 Task: Choose a LinkedIn plan to start my free month.
Action: Mouse moved to (815, 113)
Screenshot: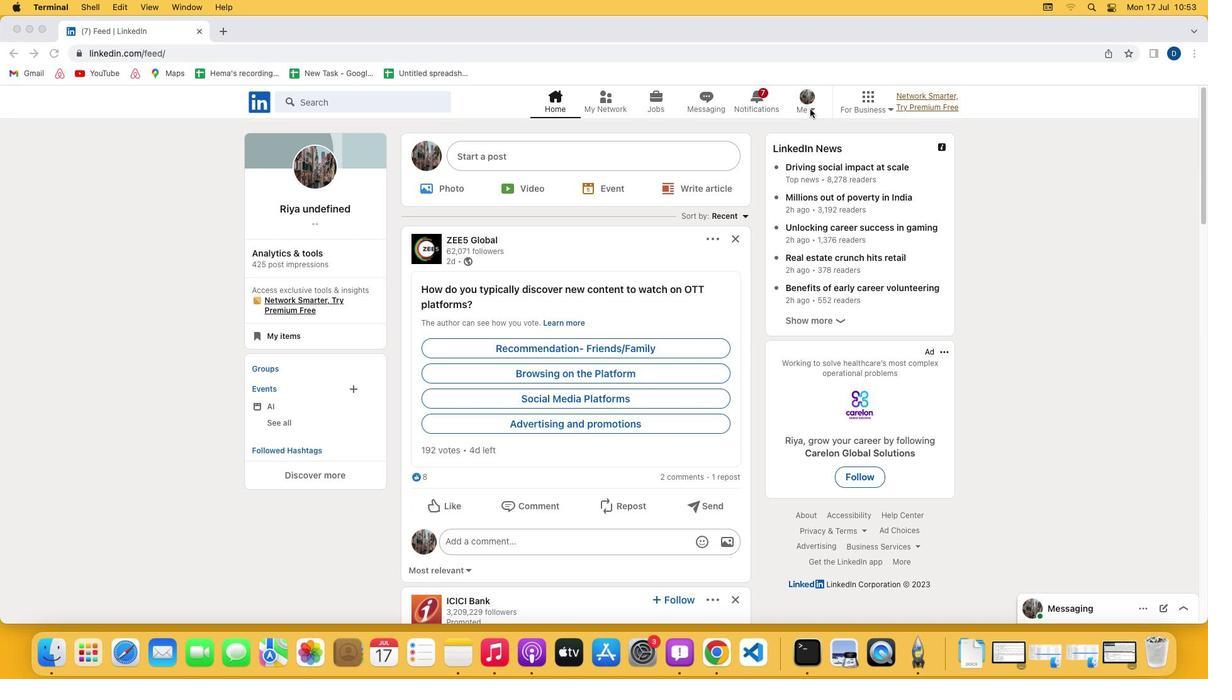 
Action: Mouse pressed left at (815, 113)
Screenshot: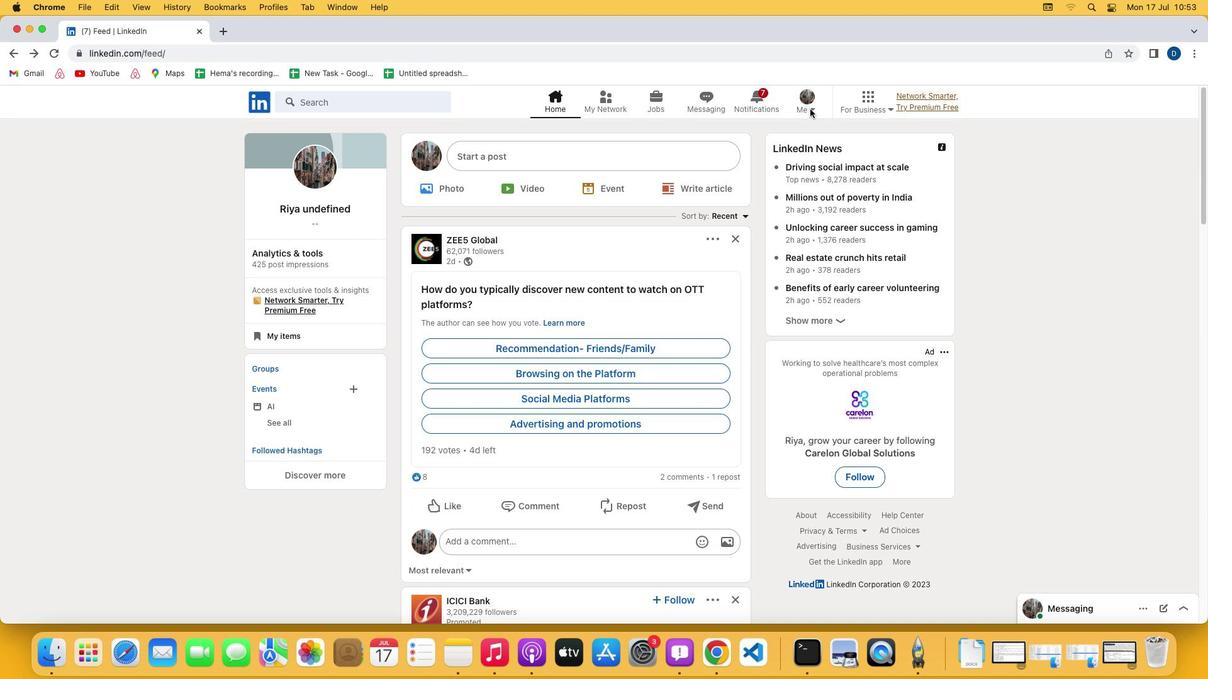 
Action: Mouse moved to (815, 113)
Screenshot: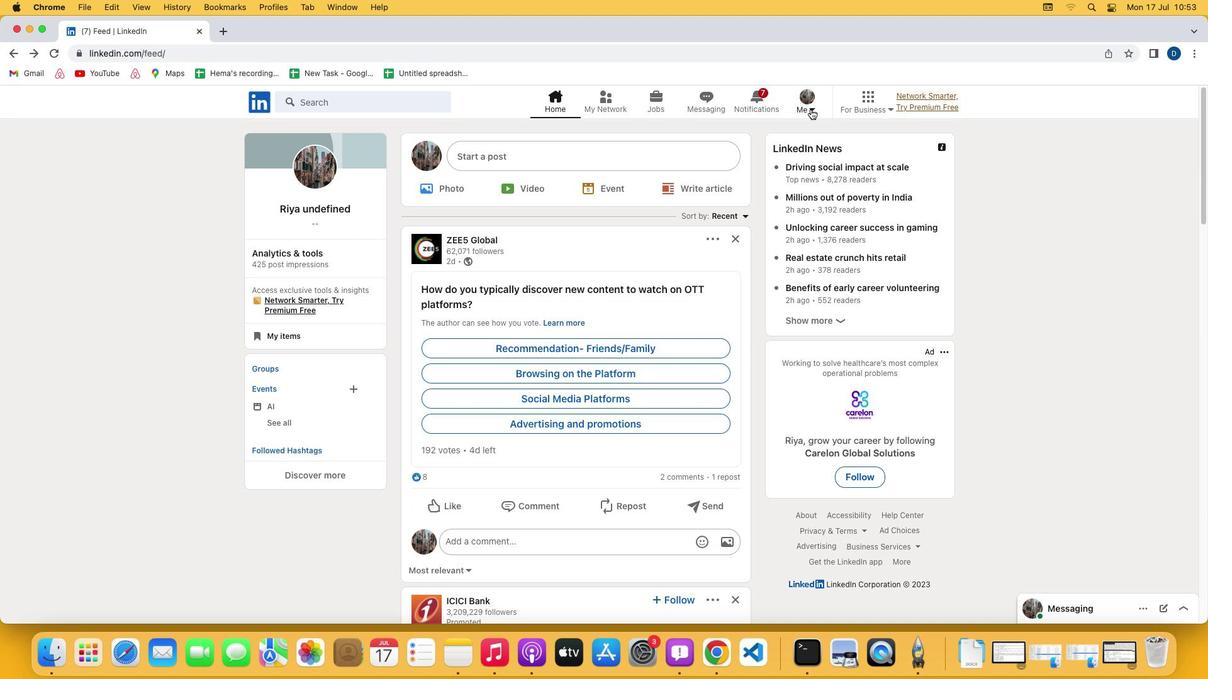 
Action: Mouse pressed left at (815, 113)
Screenshot: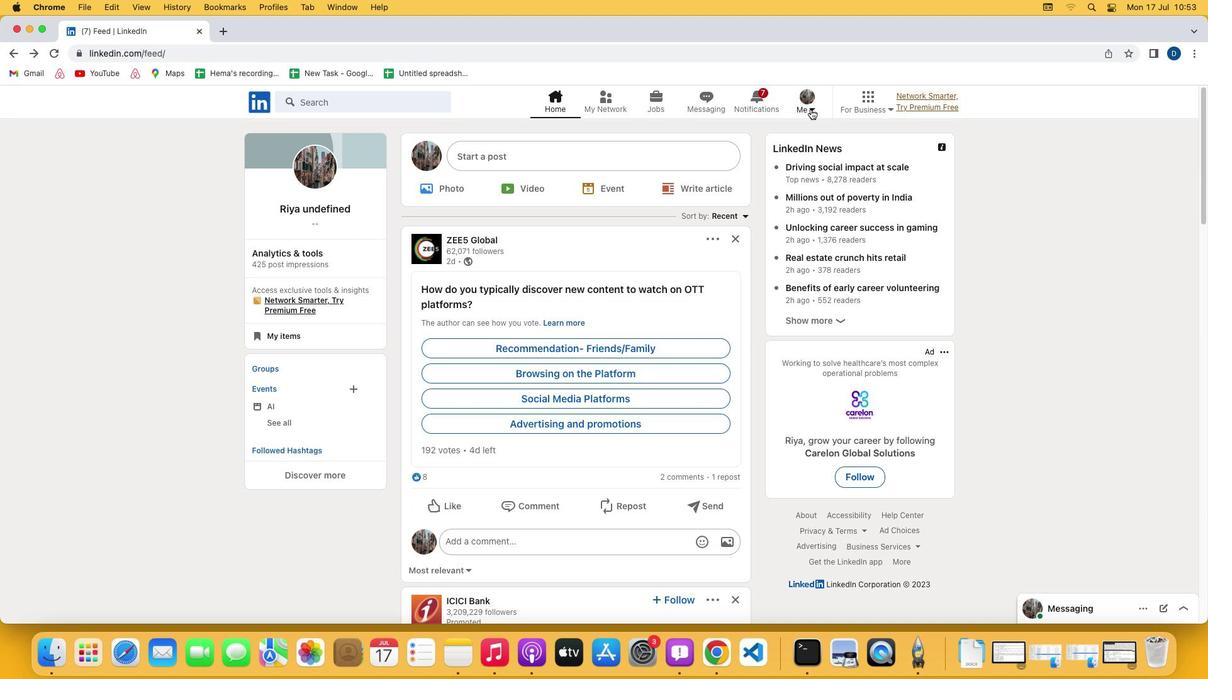 
Action: Mouse moved to (693, 241)
Screenshot: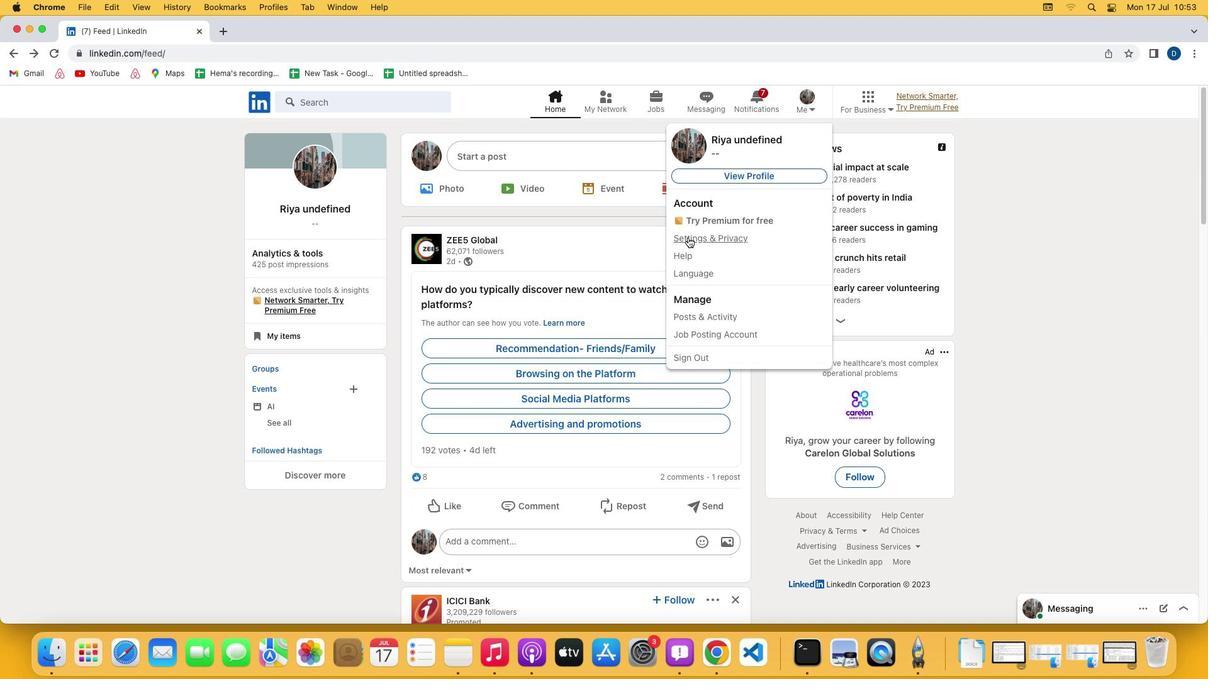 
Action: Mouse pressed left at (693, 241)
Screenshot: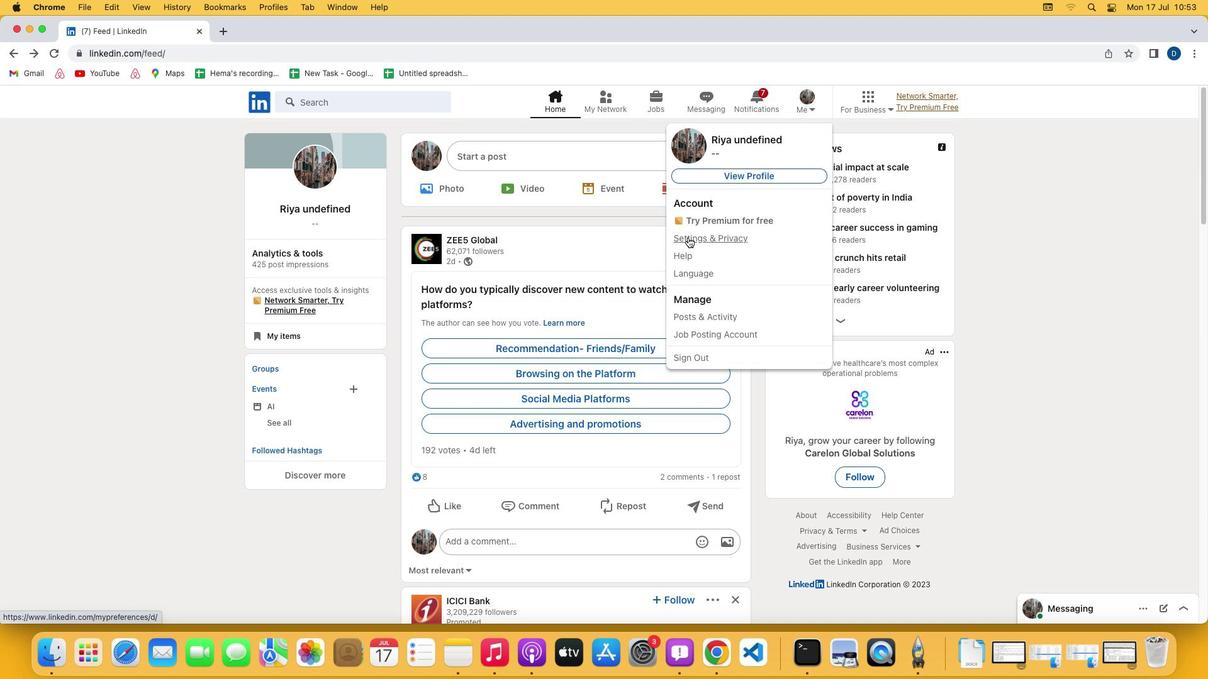 
Action: Mouse moved to (579, 417)
Screenshot: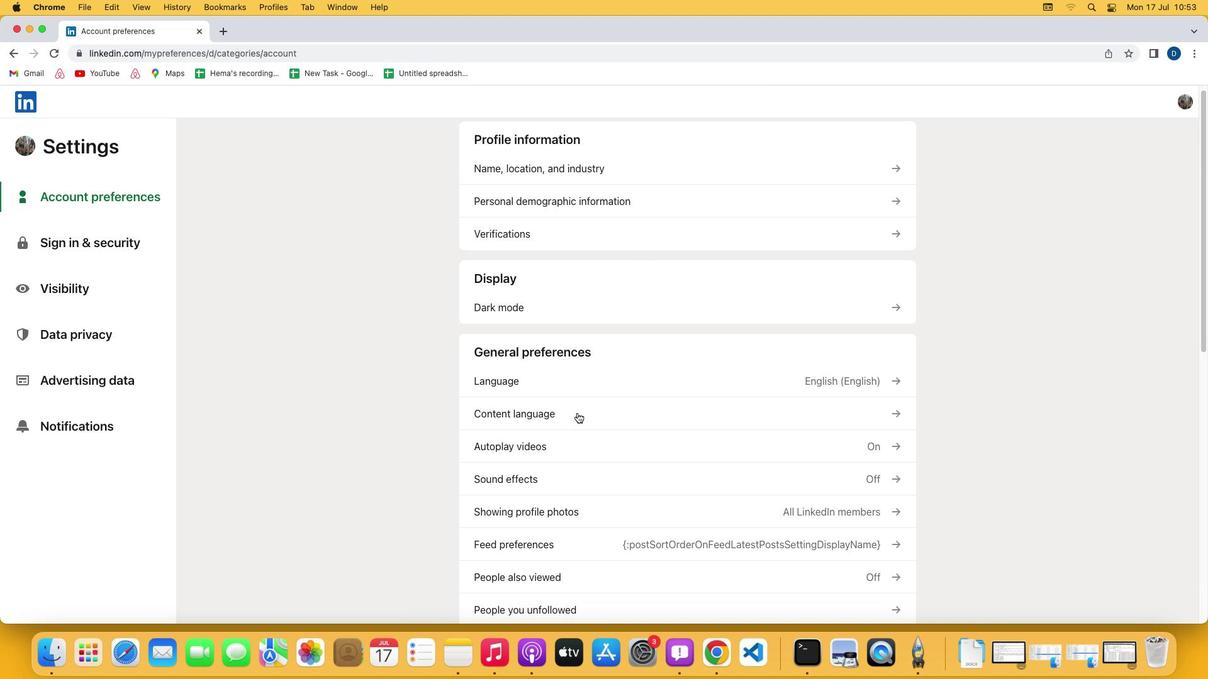 
Action: Mouse scrolled (579, 417) with delta (4, 3)
Screenshot: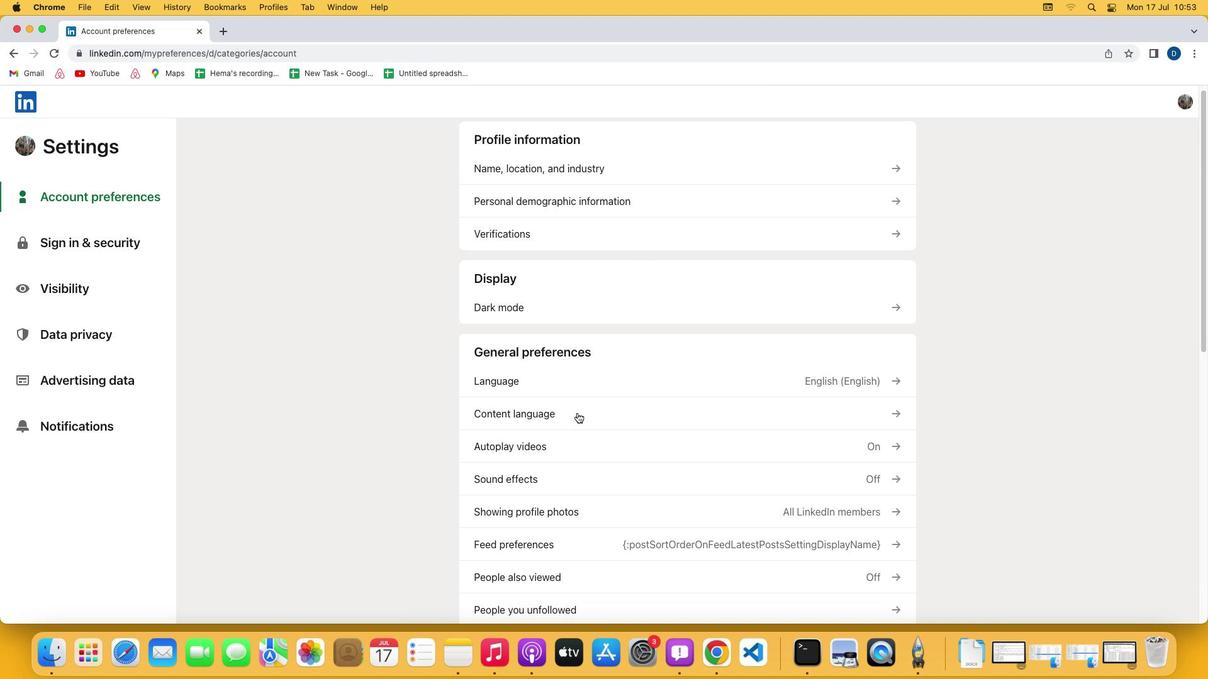 
Action: Mouse moved to (579, 417)
Screenshot: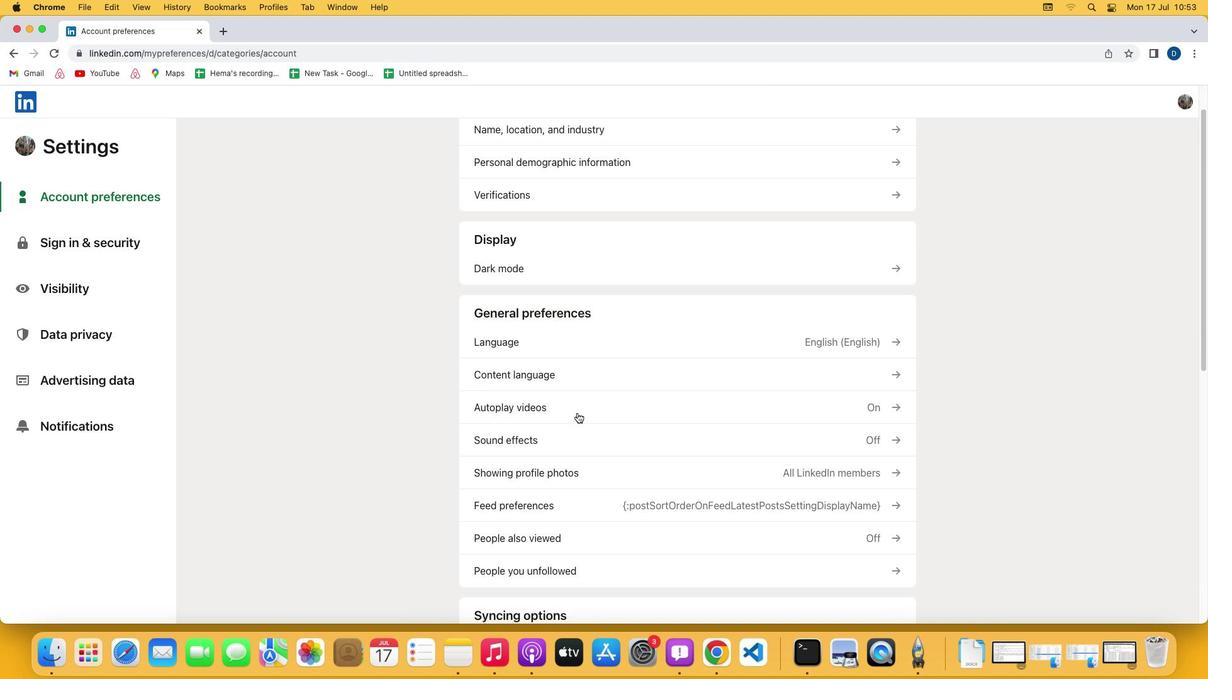 
Action: Mouse scrolled (579, 417) with delta (4, 3)
Screenshot: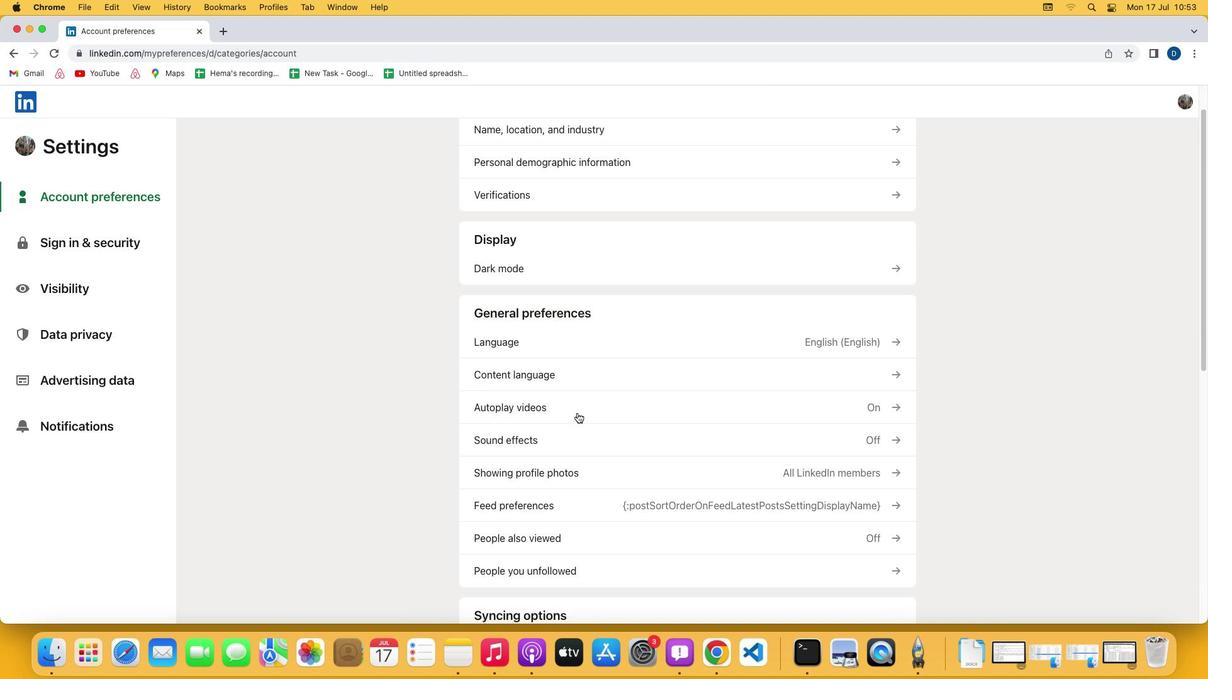 
Action: Mouse moved to (580, 417)
Screenshot: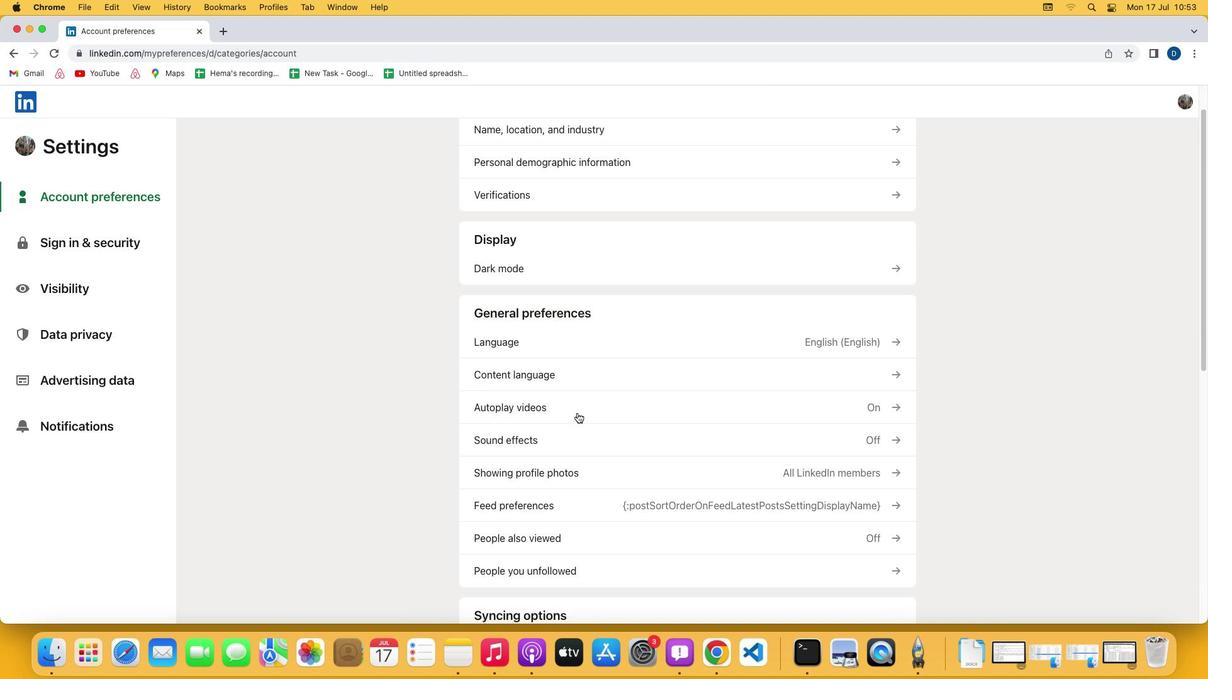 
Action: Mouse scrolled (580, 417) with delta (4, 1)
Screenshot: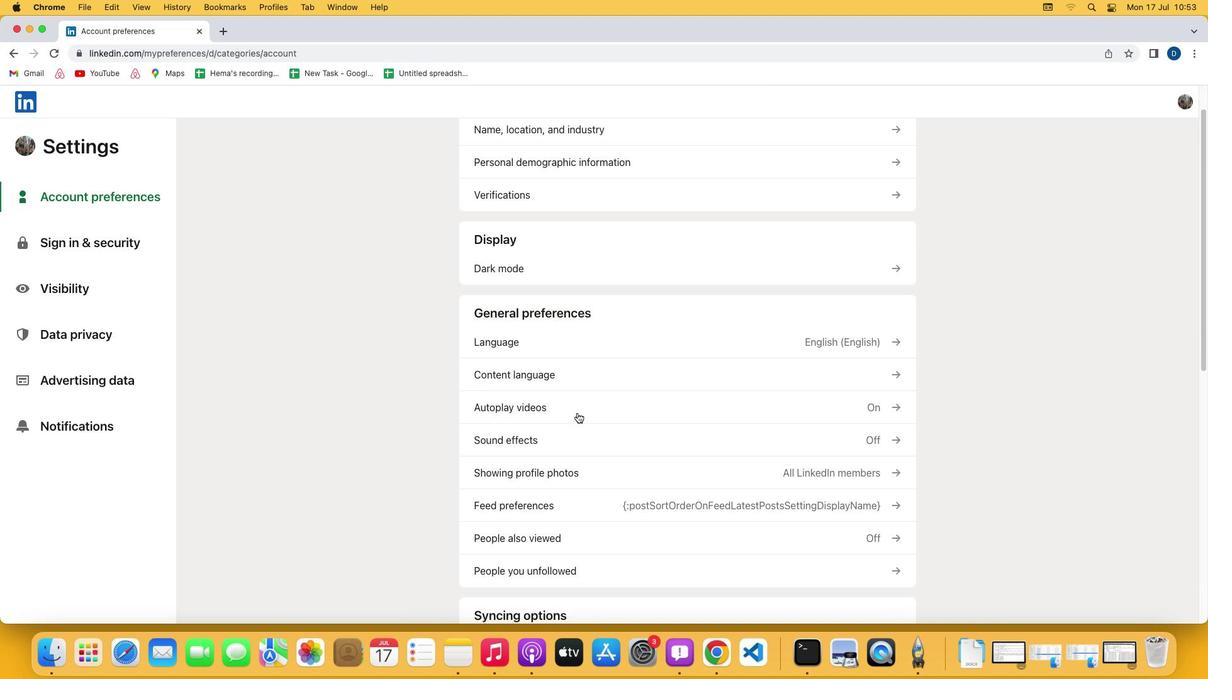 
Action: Mouse moved to (582, 417)
Screenshot: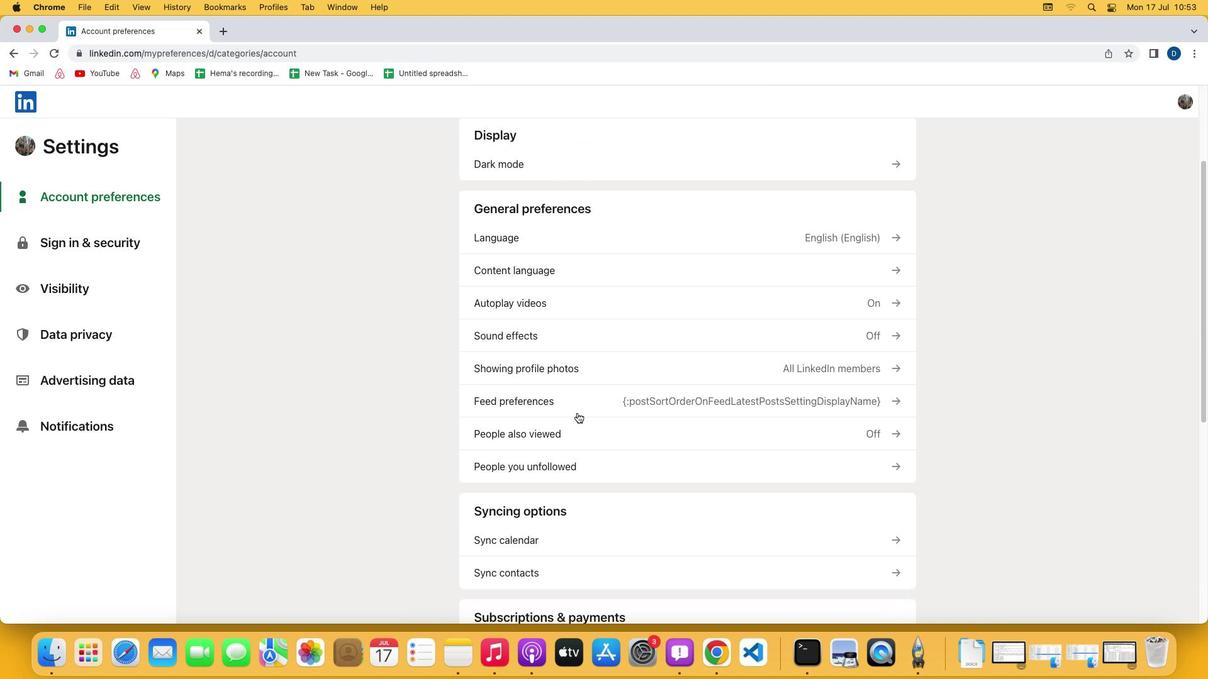 
Action: Mouse scrolled (582, 417) with delta (4, 1)
Screenshot: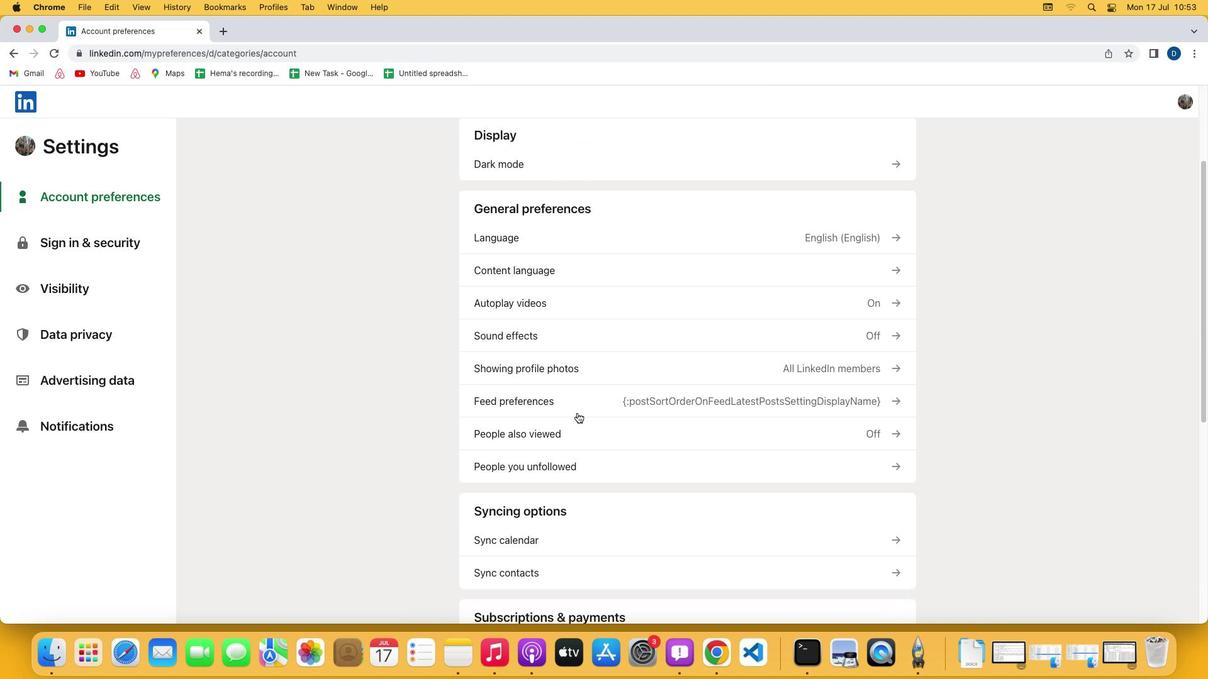 
Action: Mouse scrolled (582, 417) with delta (4, 3)
Screenshot: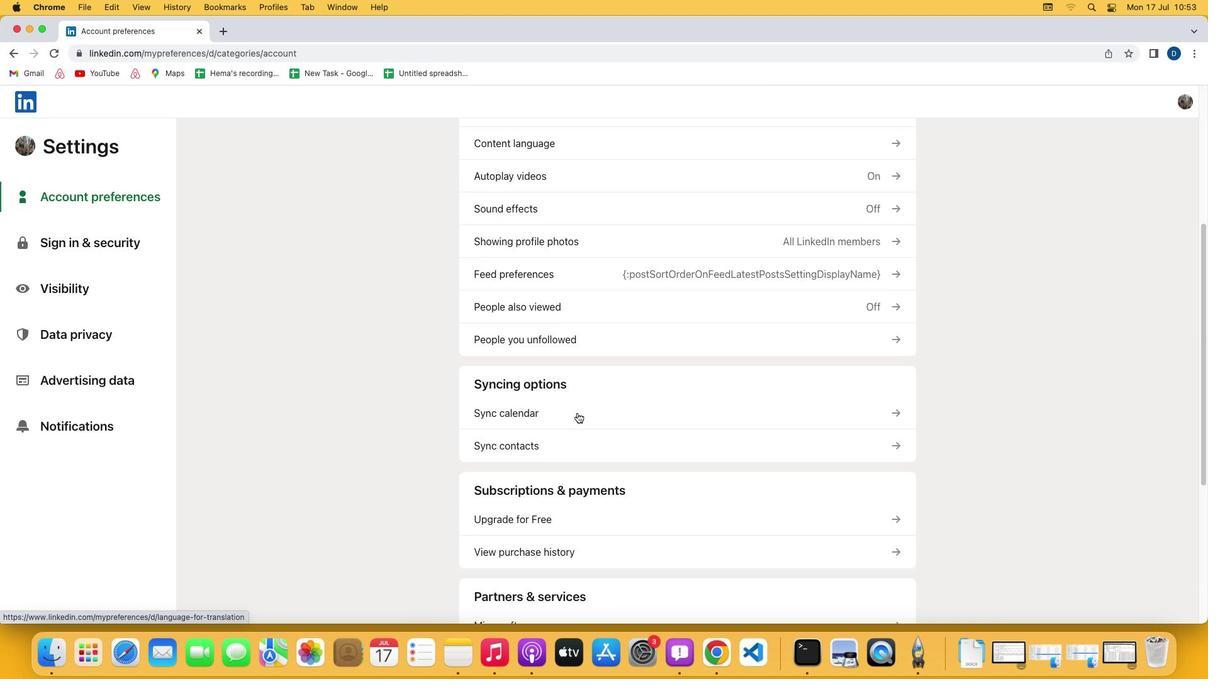 
Action: Mouse scrolled (582, 417) with delta (4, 3)
Screenshot: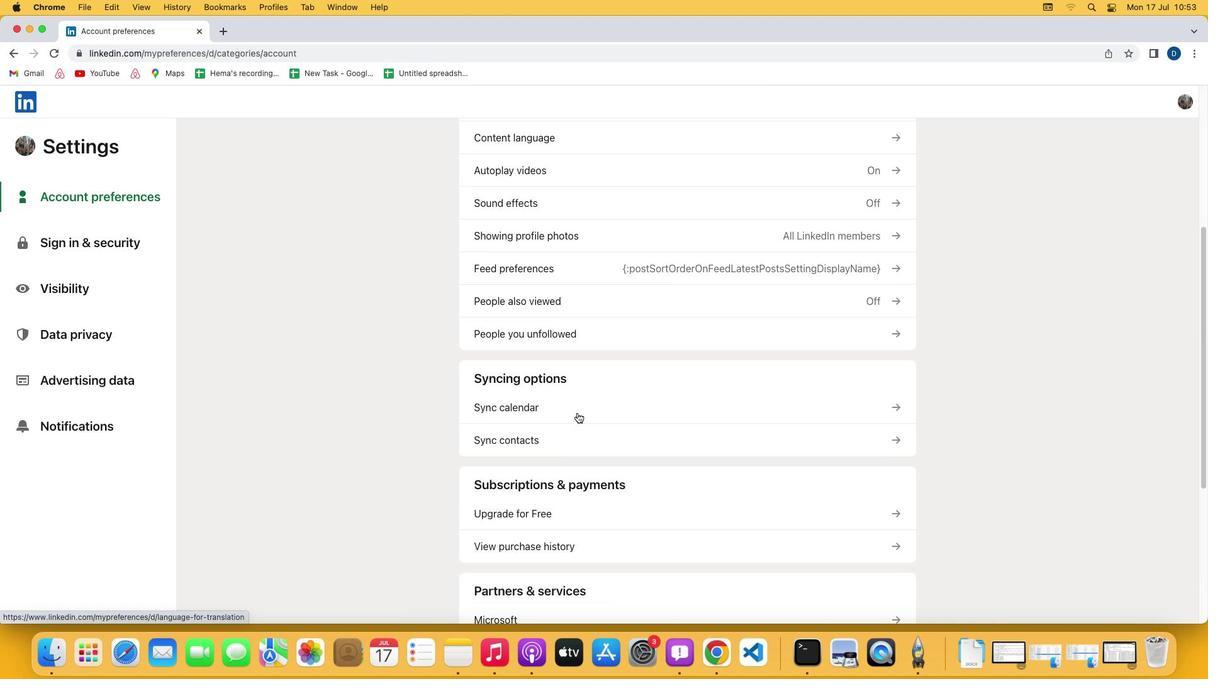 
Action: Mouse scrolled (582, 417) with delta (4, 3)
Screenshot: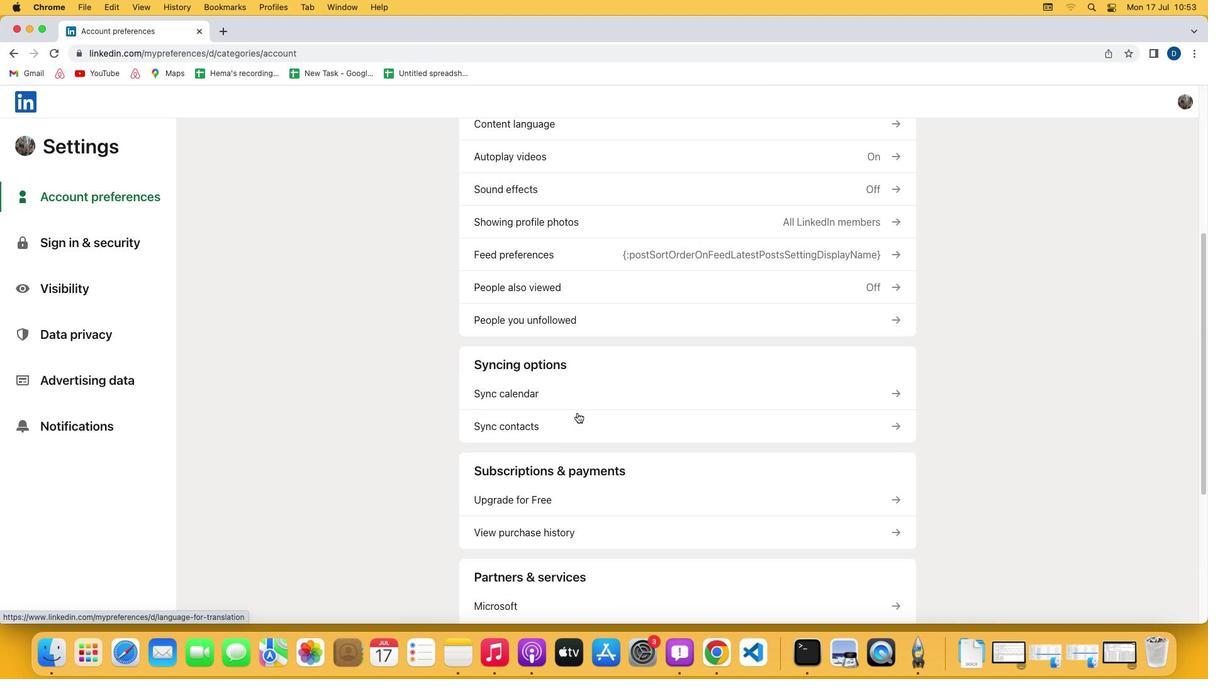 
Action: Mouse moved to (520, 425)
Screenshot: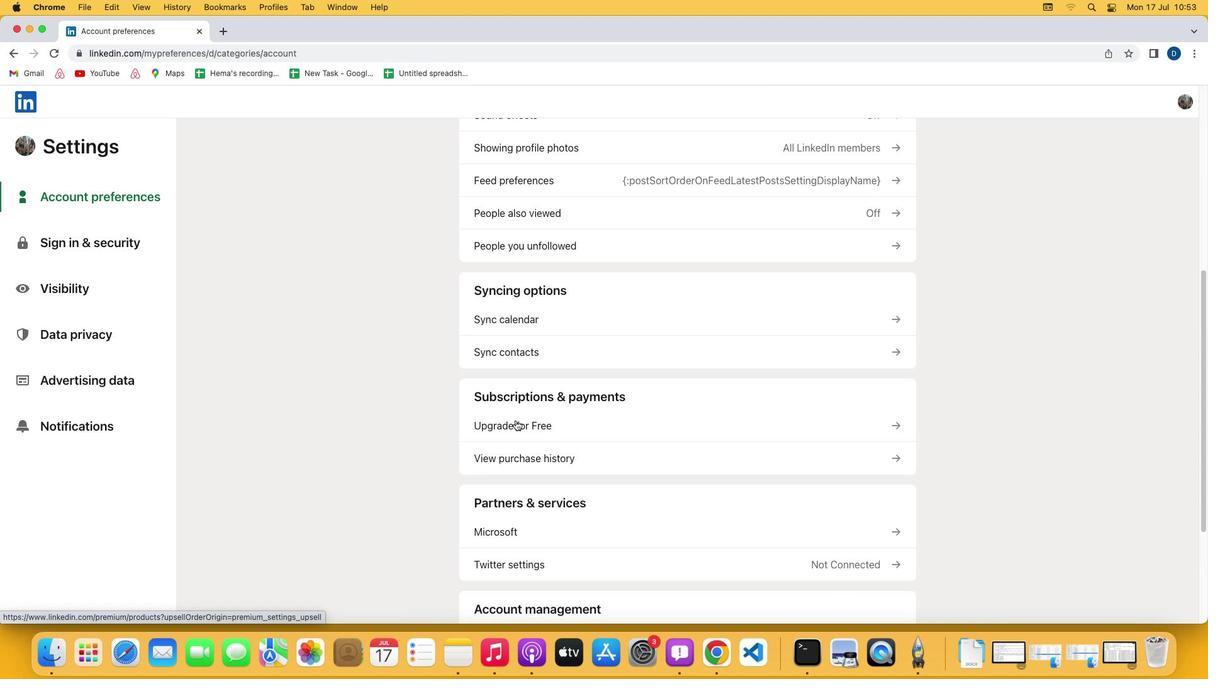 
Action: Mouse pressed left at (520, 425)
Screenshot: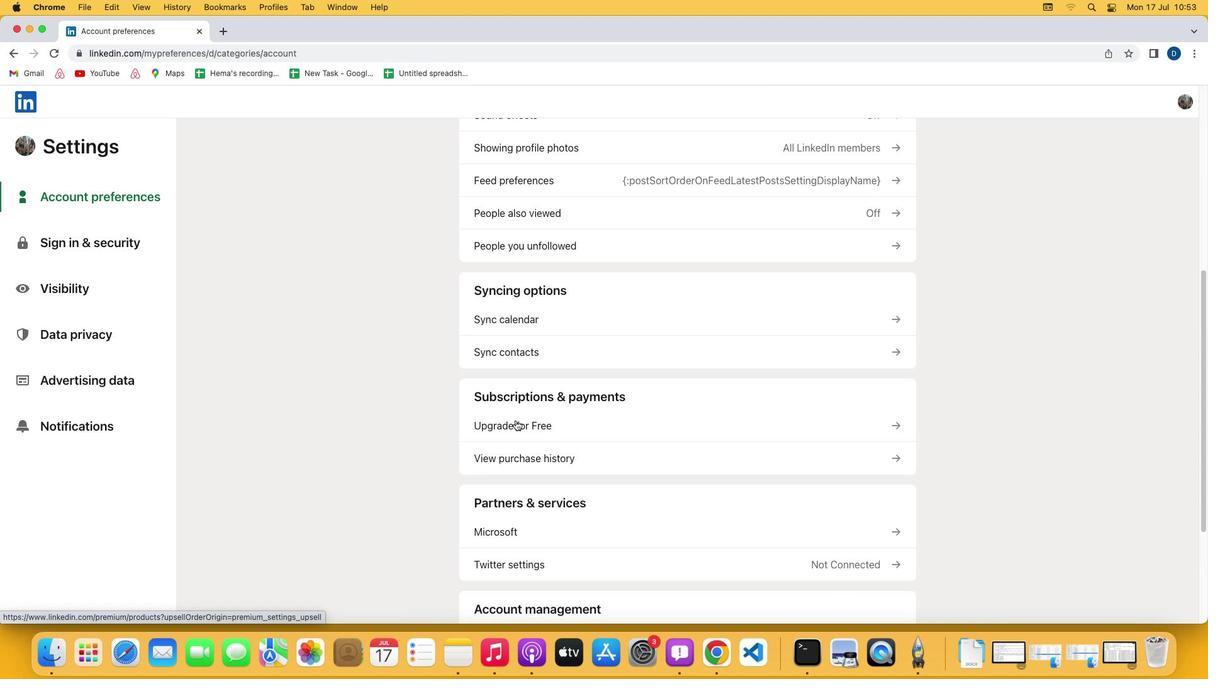 
Action: Mouse moved to (501, 350)
Screenshot: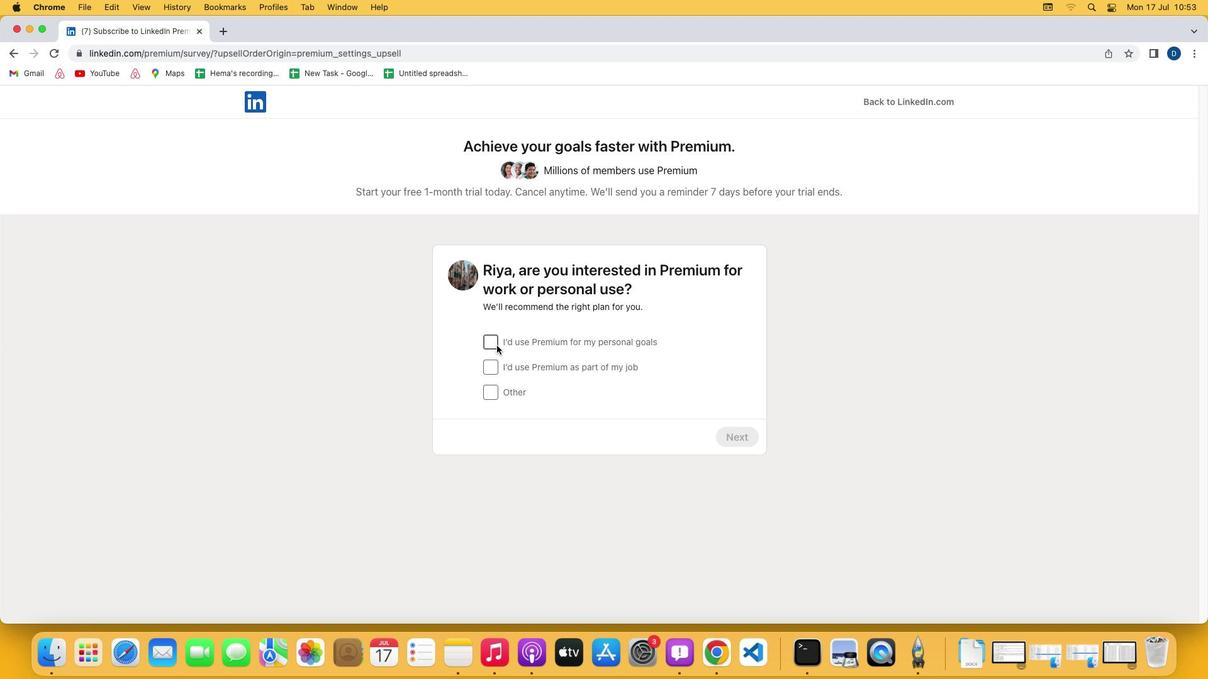
Action: Mouse pressed left at (501, 350)
Screenshot: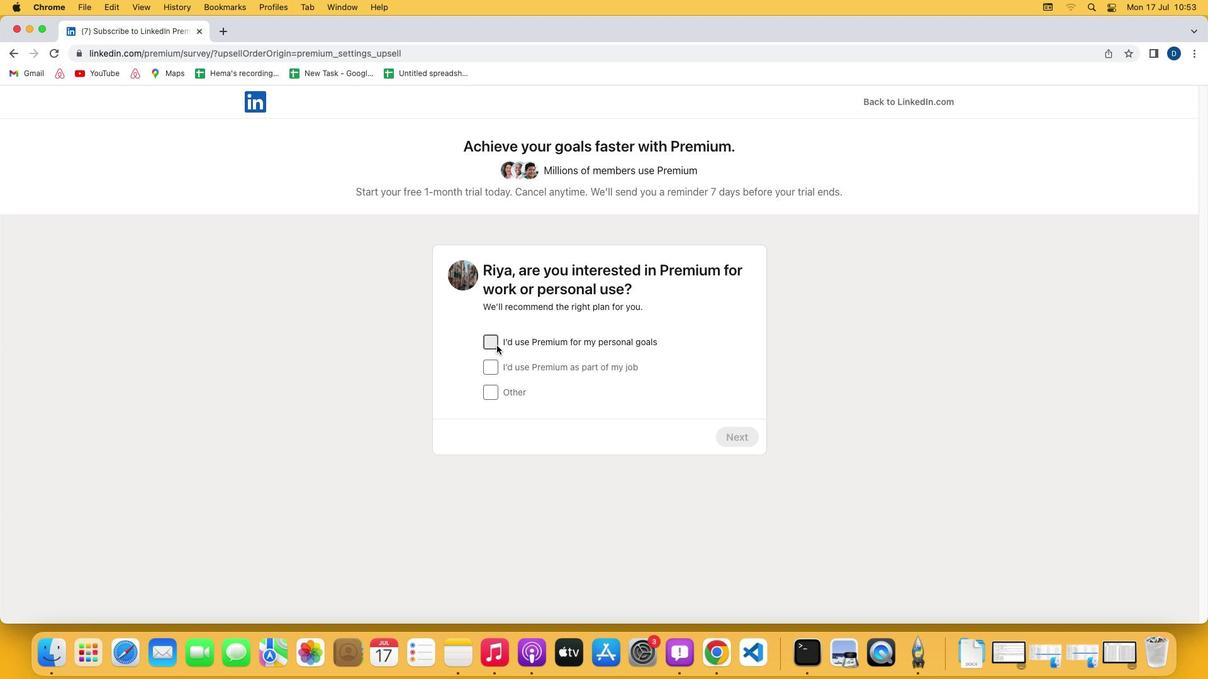 
Action: Mouse moved to (741, 439)
Screenshot: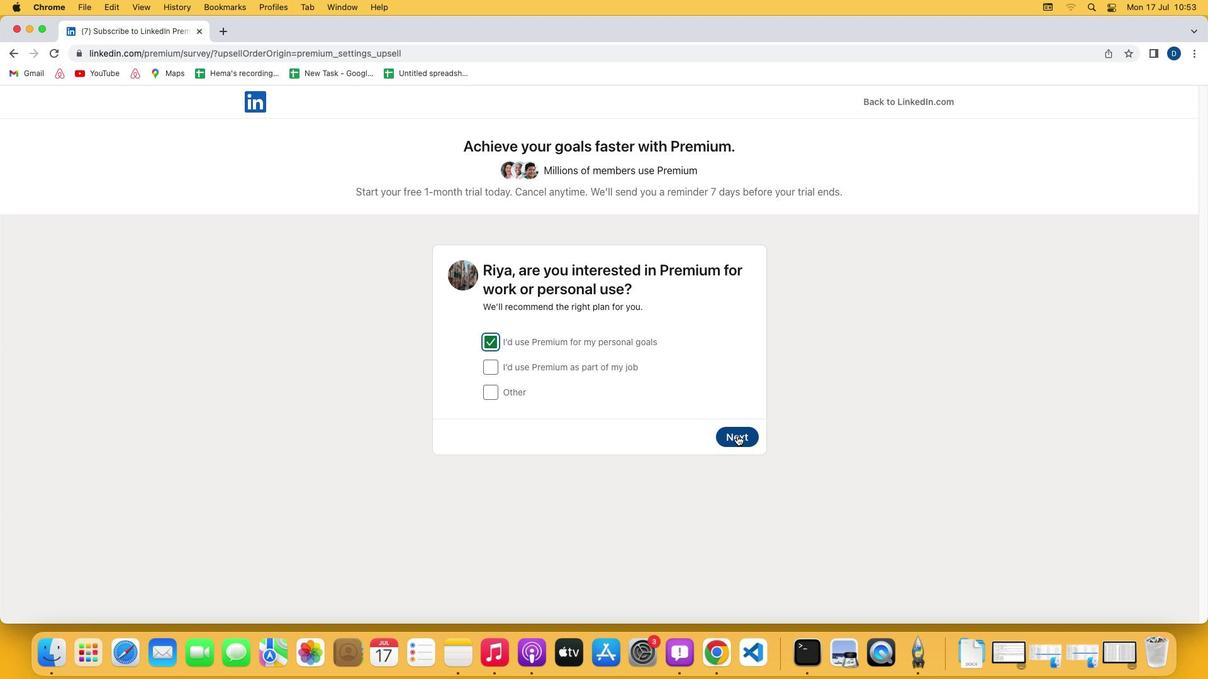 
Action: Mouse pressed left at (741, 439)
Screenshot: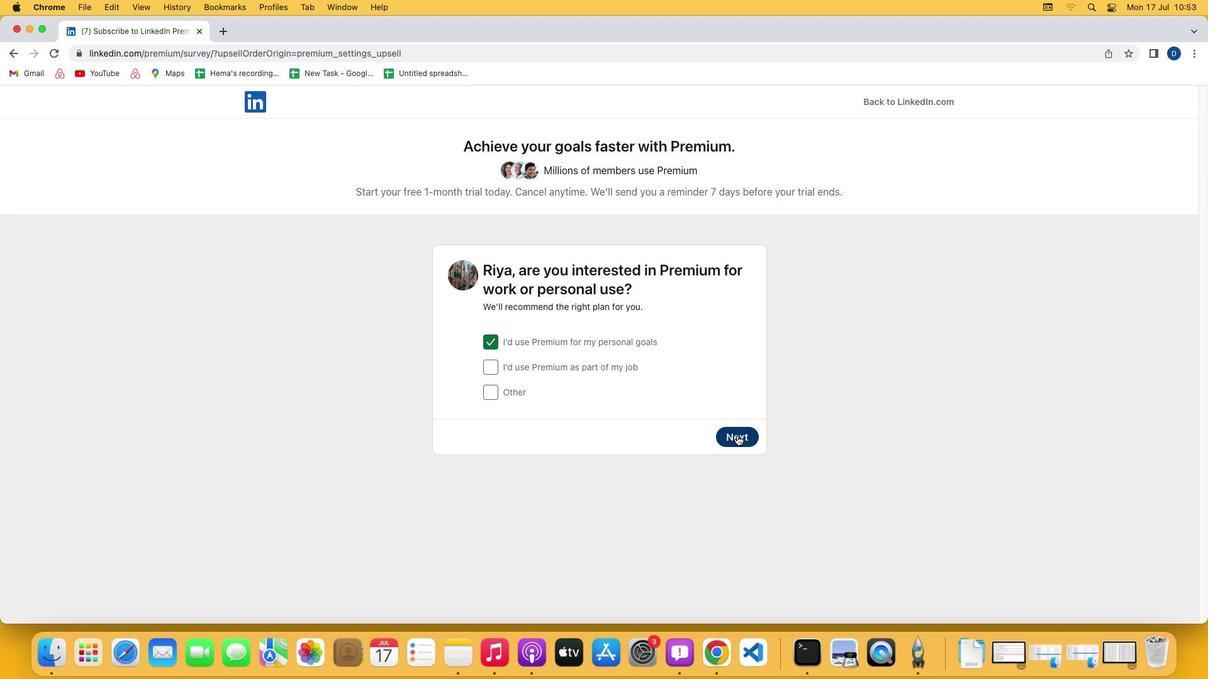 
Action: Mouse moved to (739, 515)
Screenshot: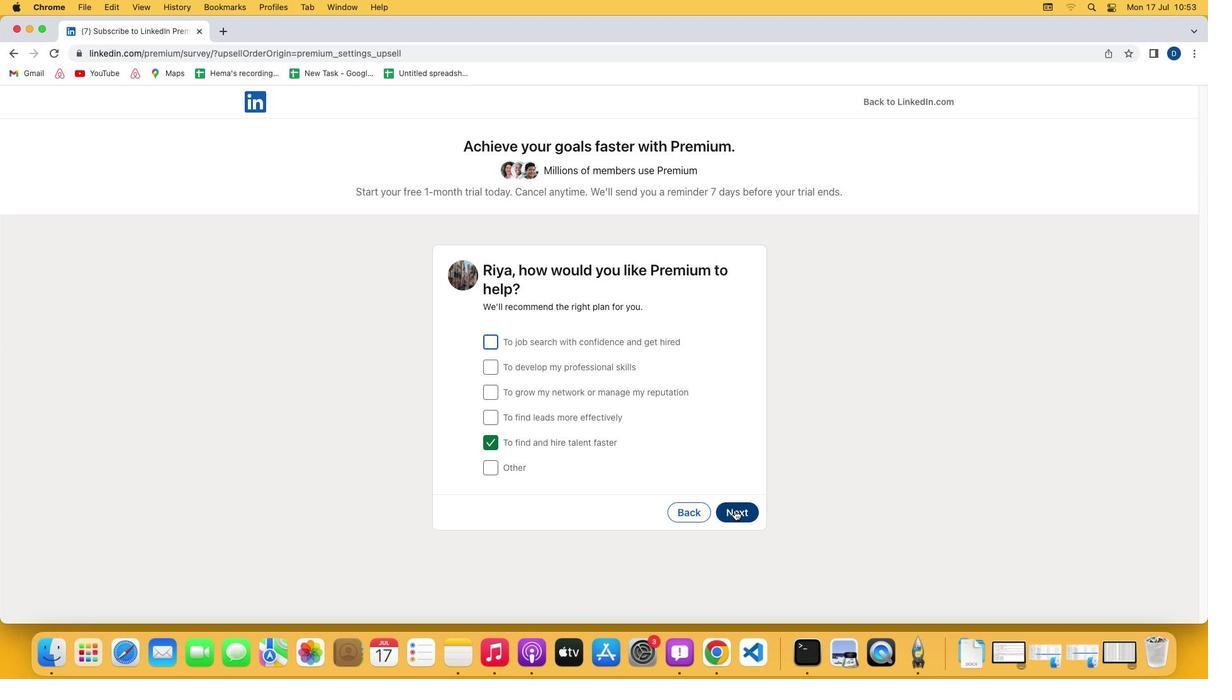 
Action: Mouse pressed left at (739, 515)
Screenshot: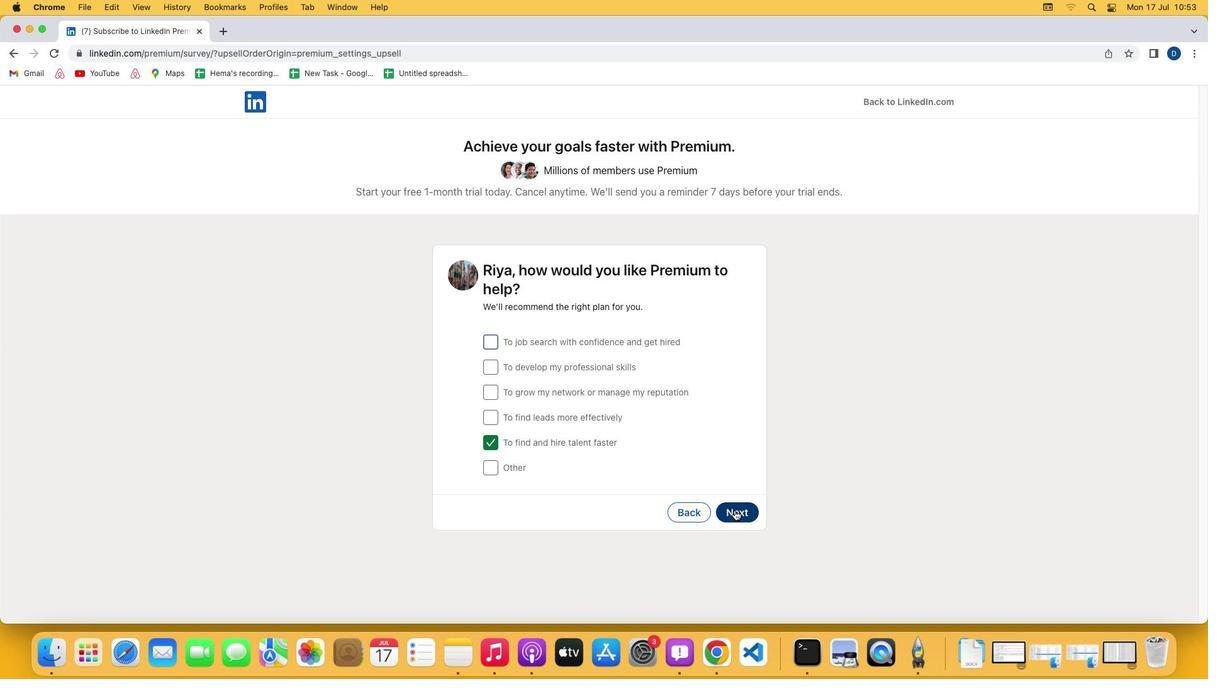 
Action: Mouse moved to (493, 396)
Screenshot: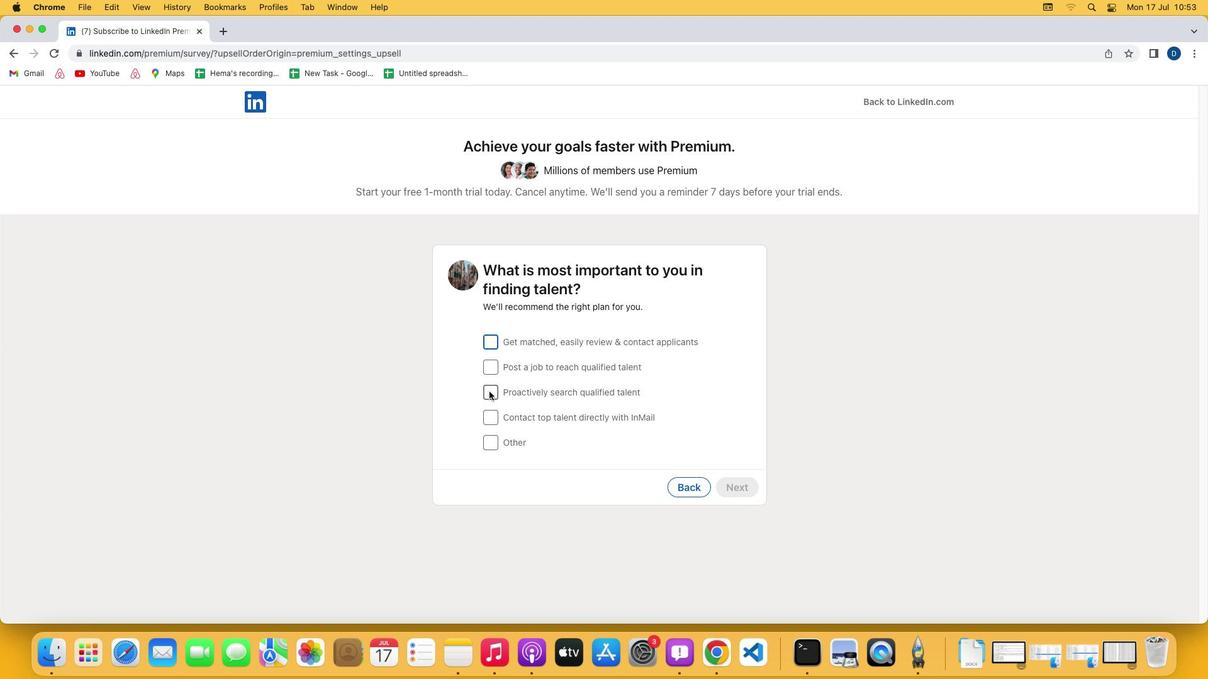 
Action: Mouse pressed left at (493, 396)
Screenshot: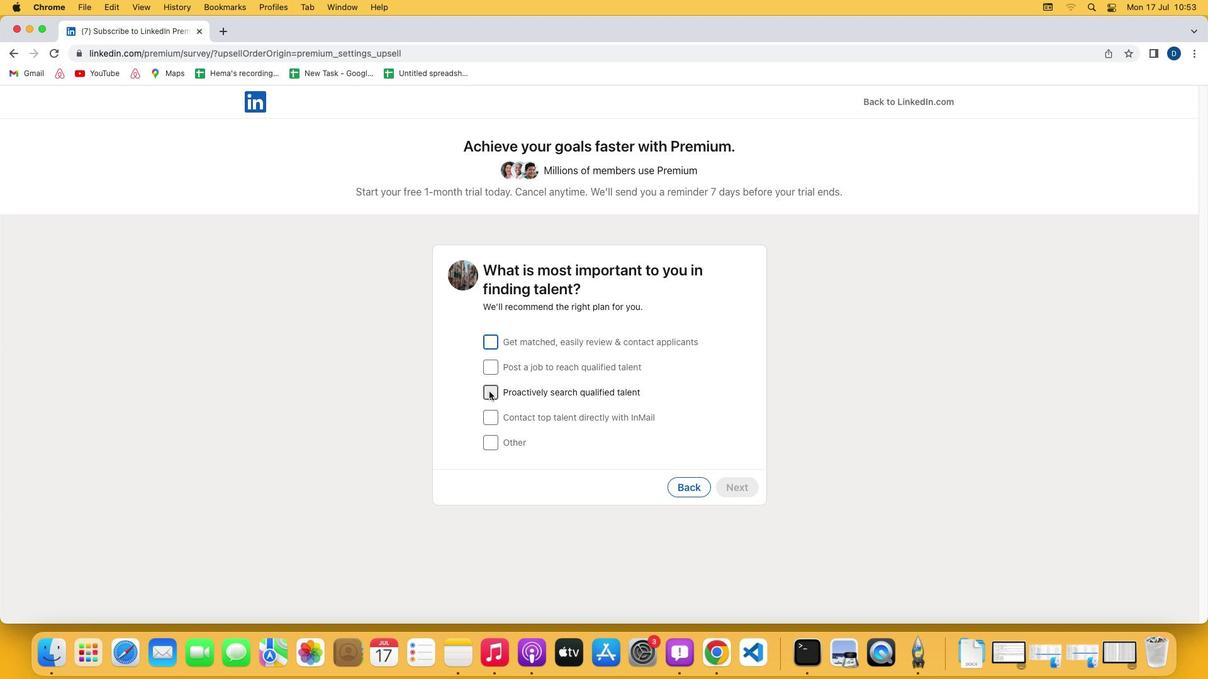 
Action: Mouse moved to (730, 492)
Screenshot: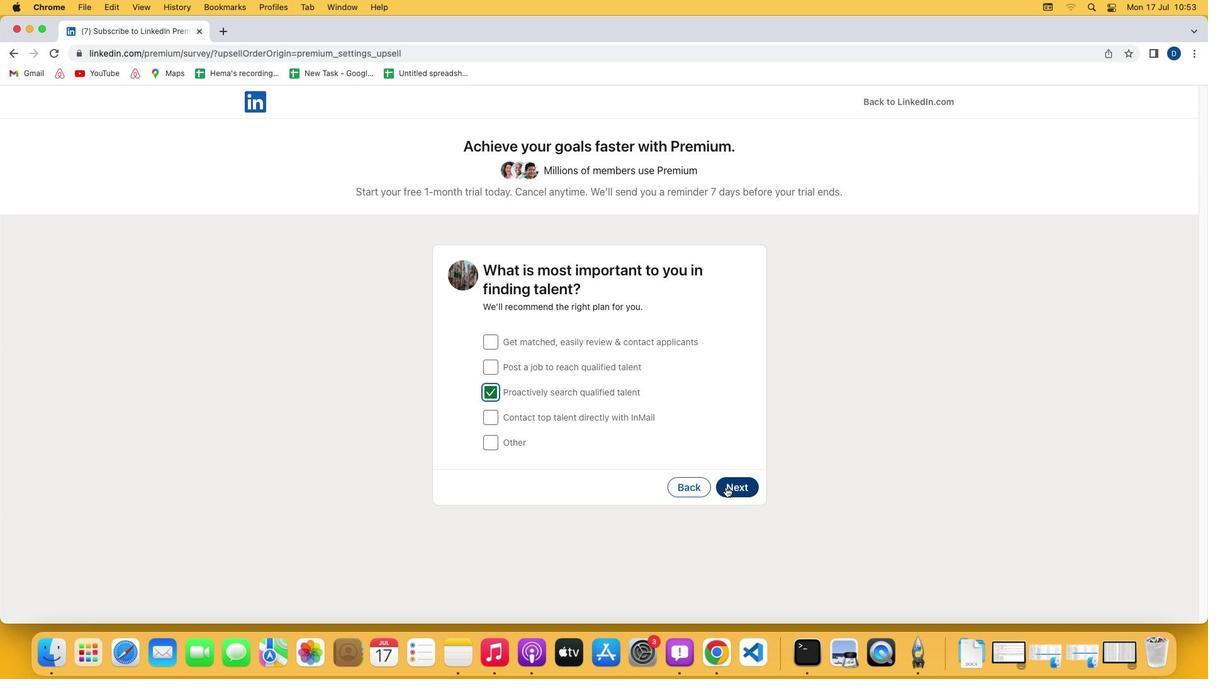 
Action: Mouse pressed left at (730, 492)
Screenshot: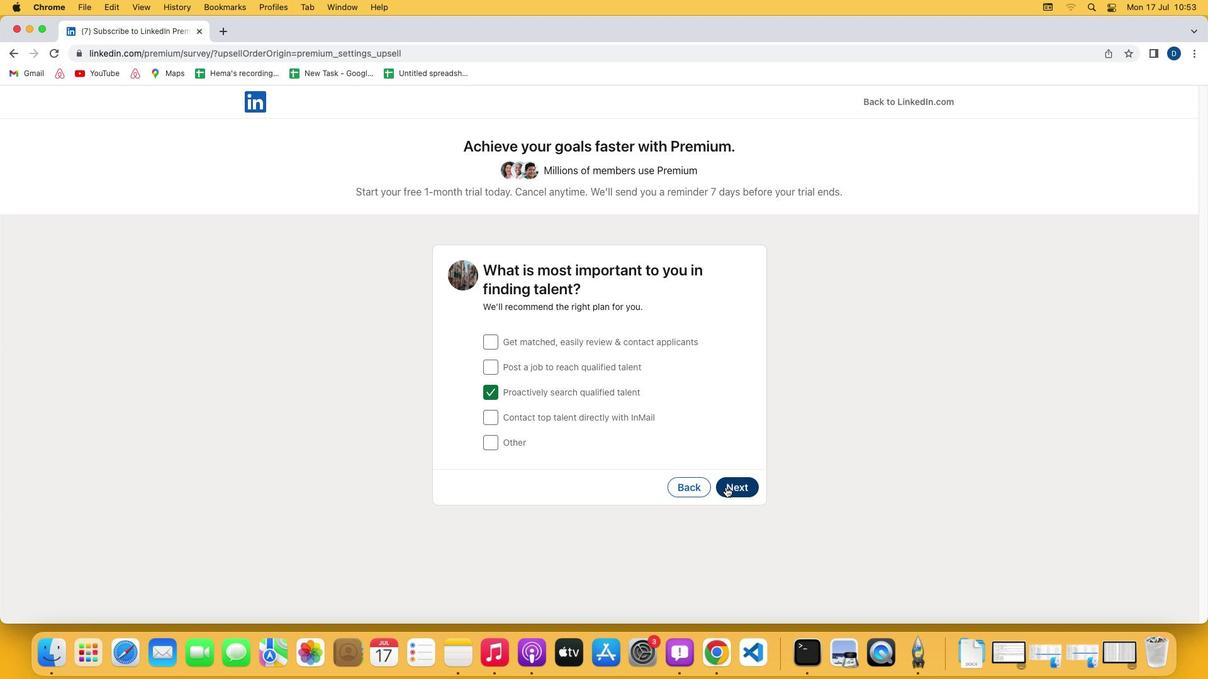 
Action: Mouse moved to (365, 484)
Screenshot: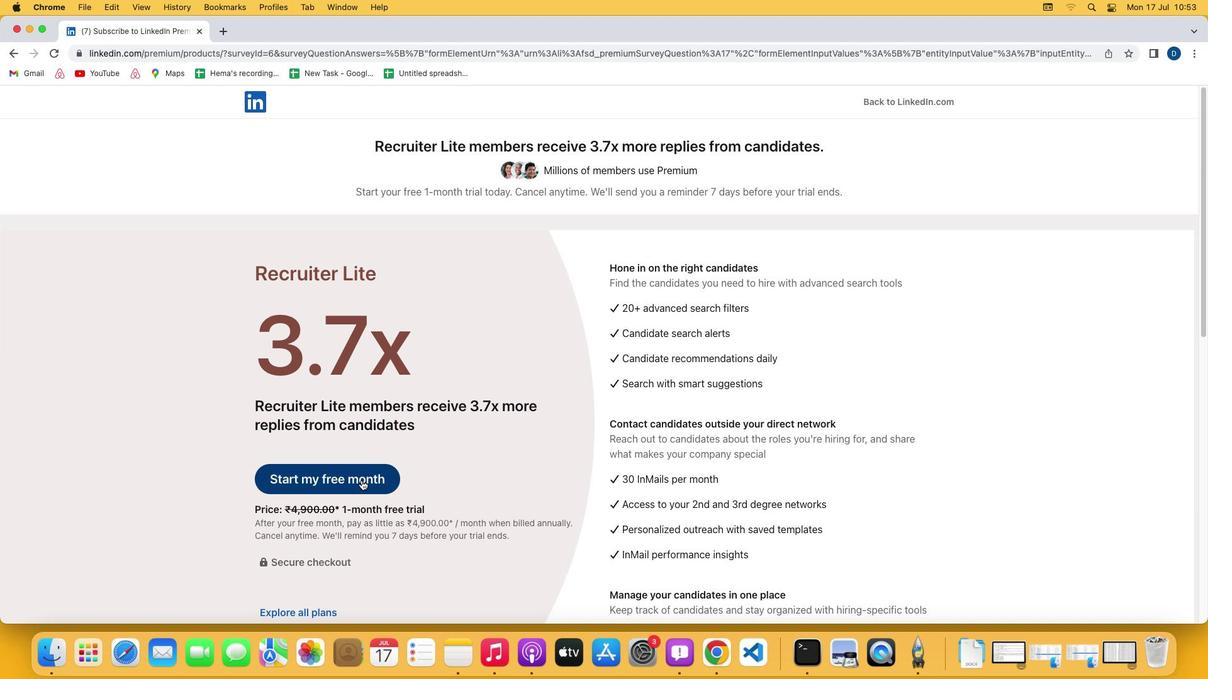 
Action: Mouse pressed left at (365, 484)
Screenshot: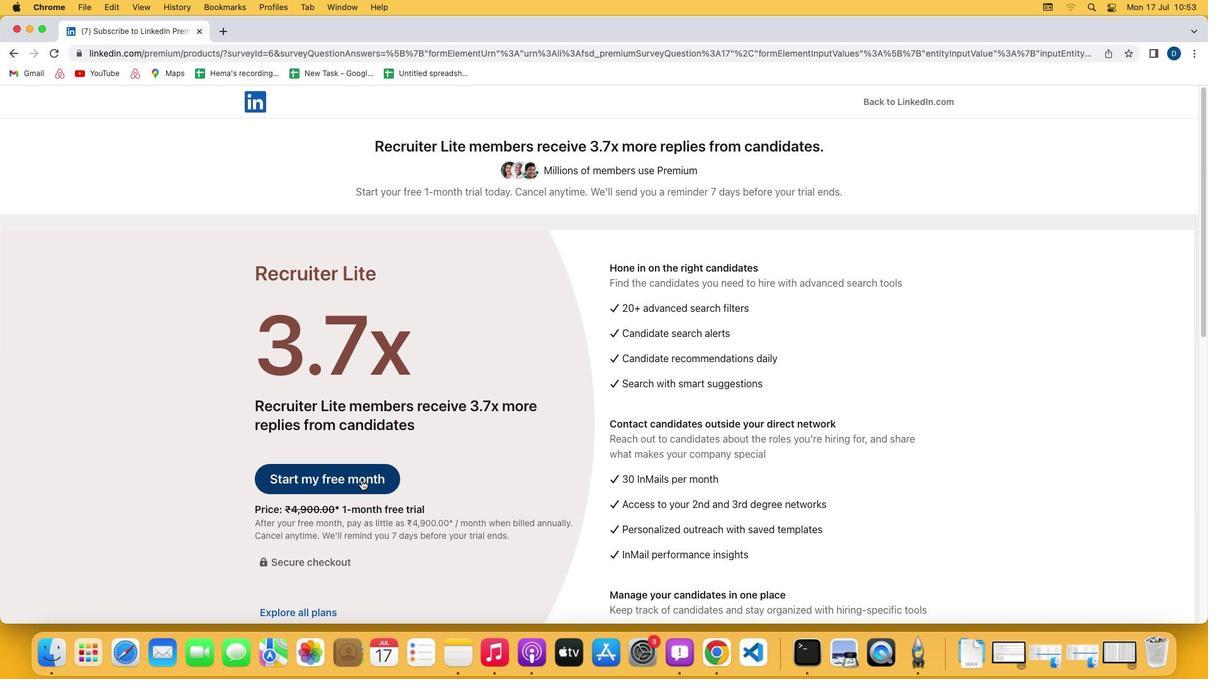 
